 Task: View all reviews of Memphis, Tennessee, United States.
Action: Mouse moved to (76, 314)
Screenshot: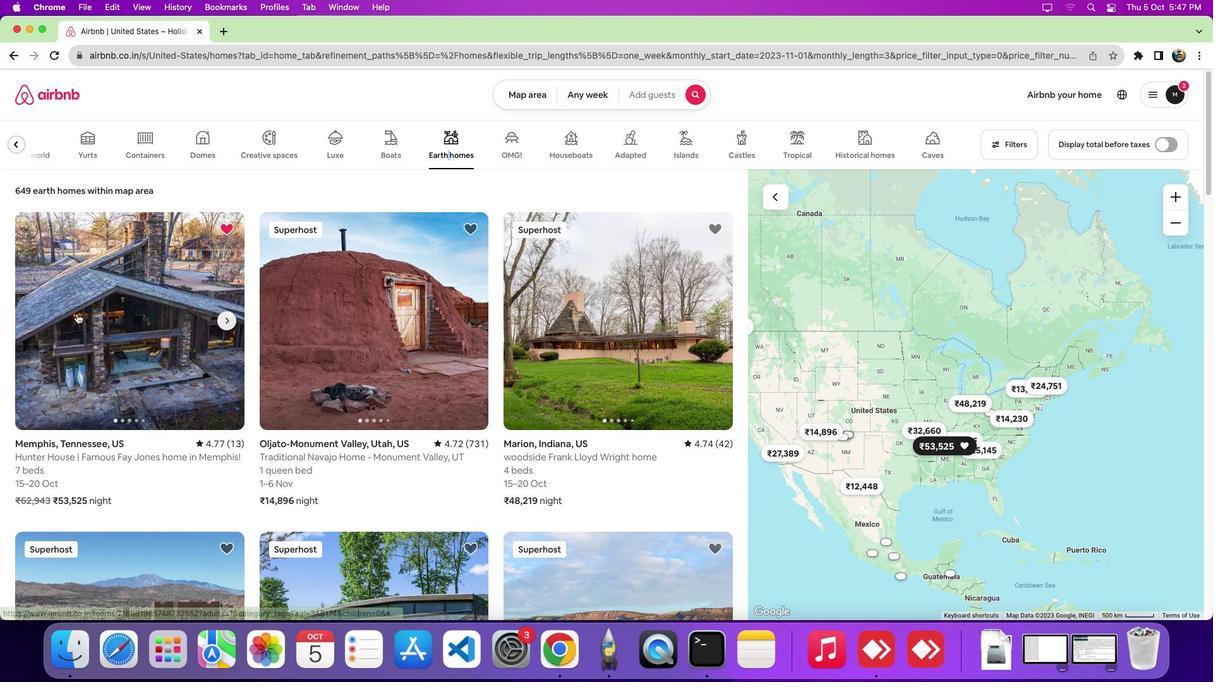 
Action: Mouse pressed left at (76, 314)
Screenshot: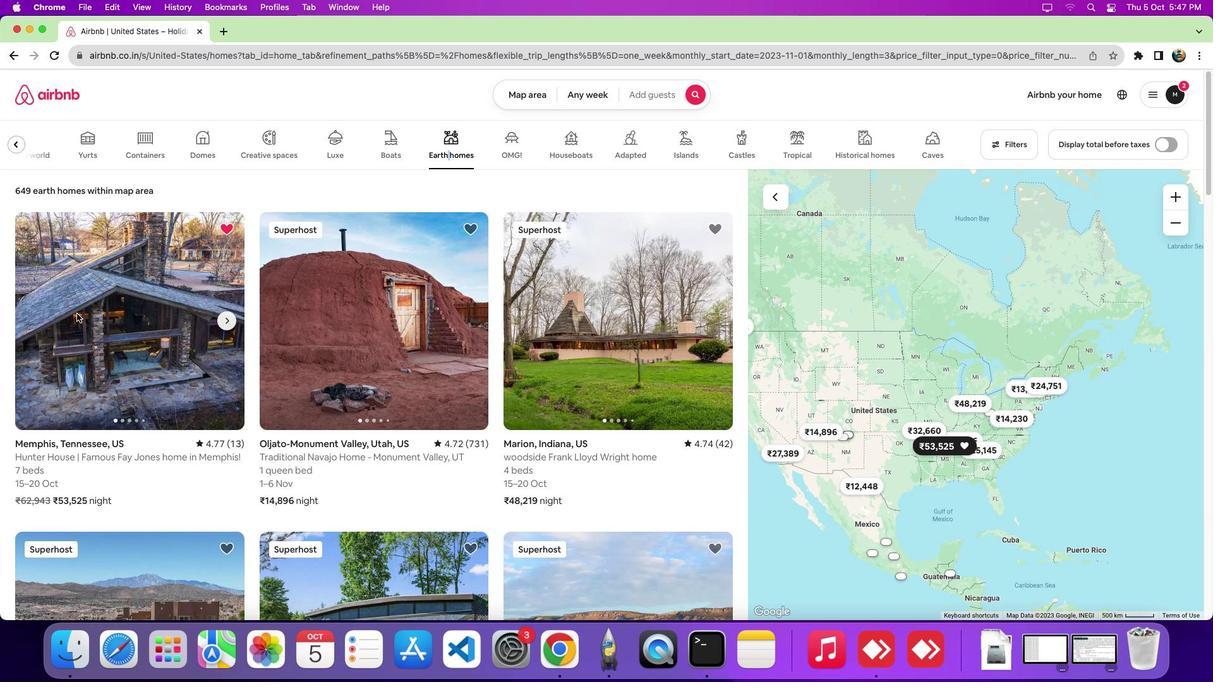 
Action: Mouse moved to (470, 183)
Screenshot: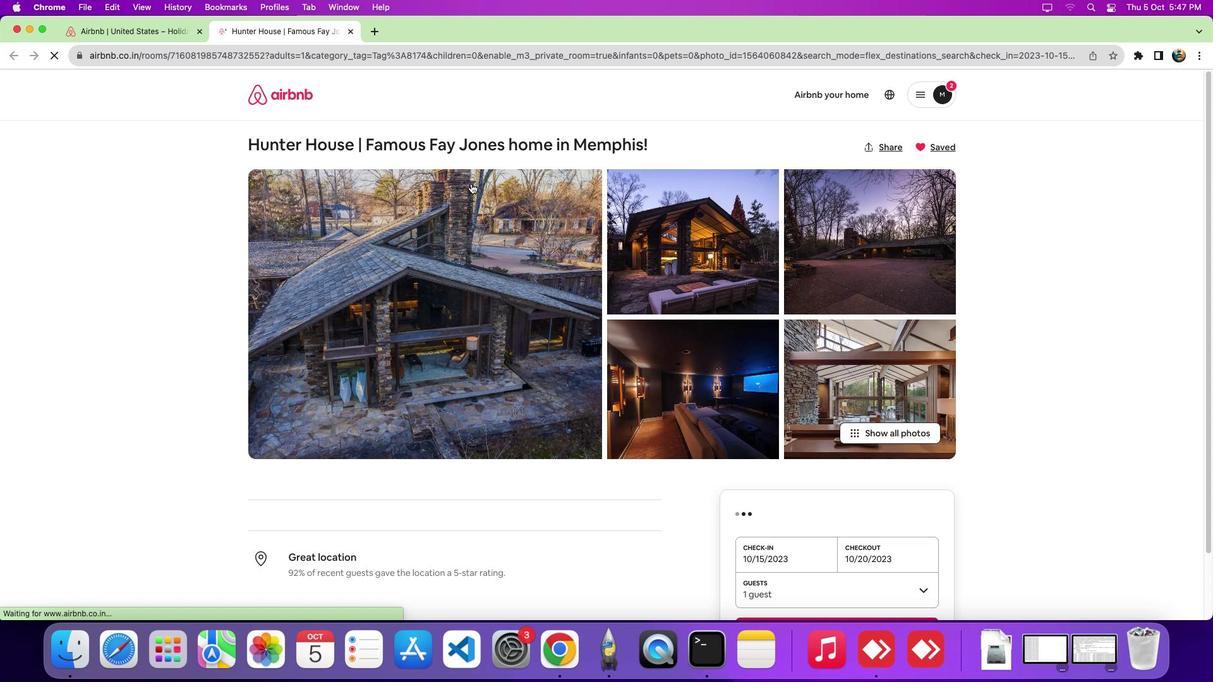 
Action: Mouse scrolled (470, 183) with delta (0, 0)
Screenshot: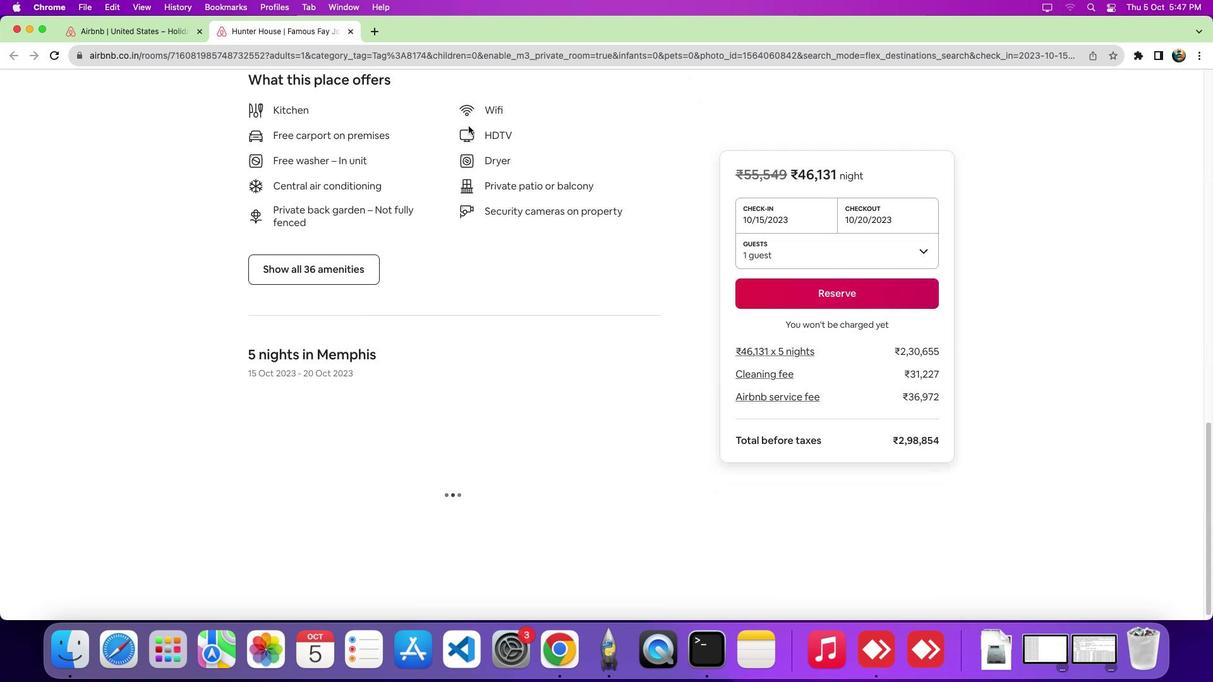 
Action: Mouse scrolled (470, 183) with delta (0, -1)
Screenshot: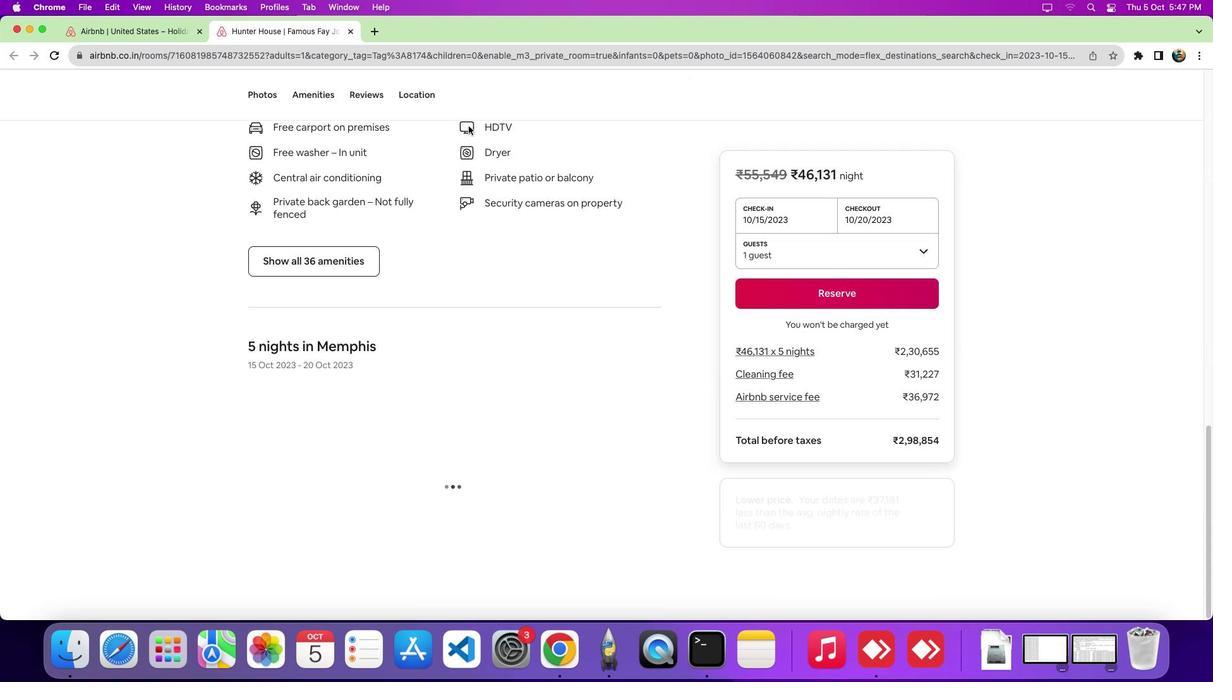 
Action: Mouse scrolled (470, 183) with delta (0, -5)
Screenshot: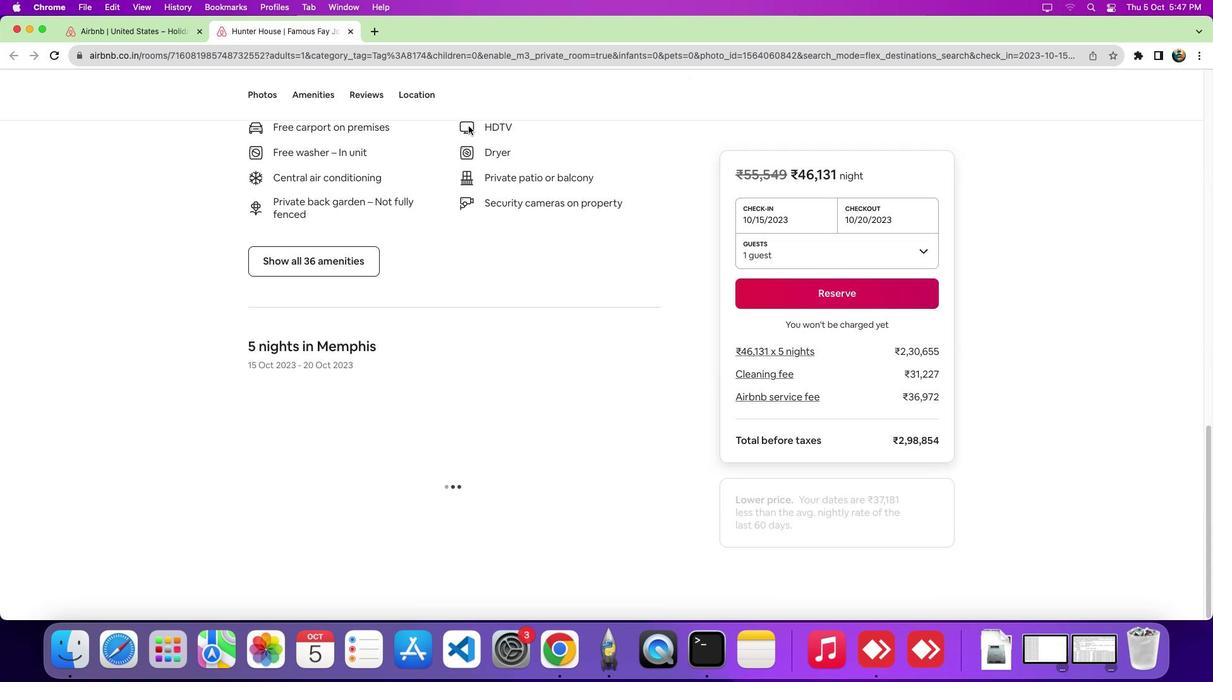 
Action: Mouse scrolled (470, 183) with delta (0, -8)
Screenshot: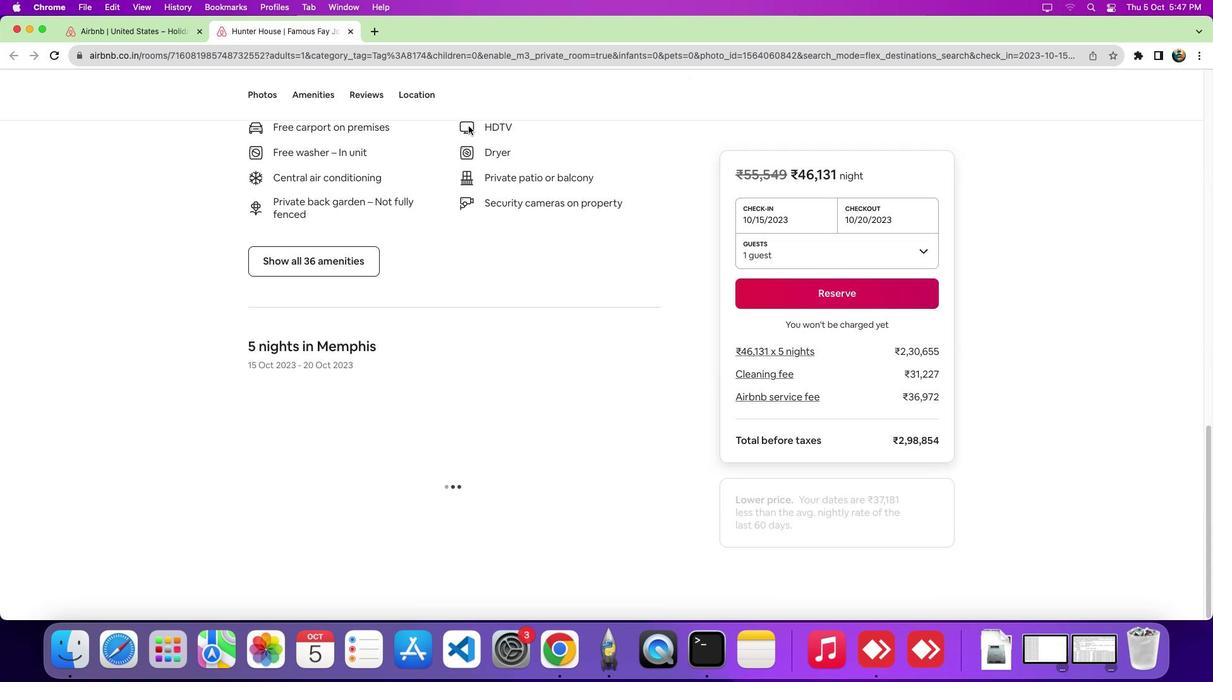 
Action: Mouse scrolled (470, 183) with delta (0, -9)
Screenshot: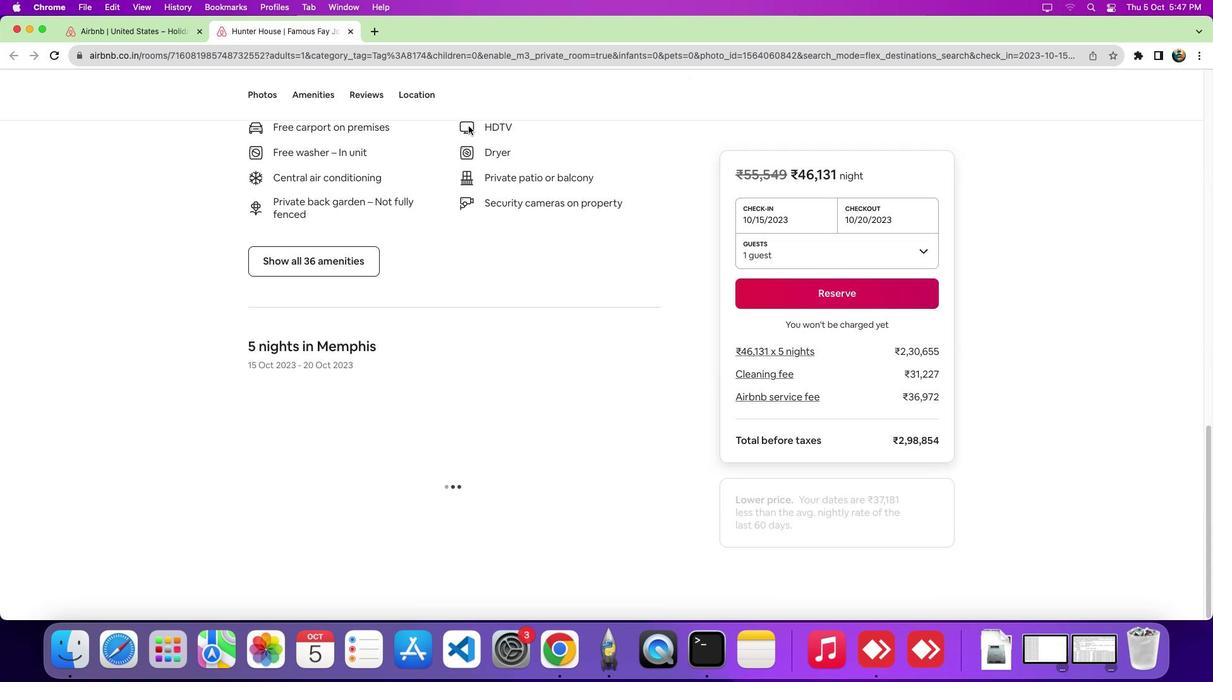 
Action: Mouse scrolled (470, 183) with delta (0, -10)
Screenshot: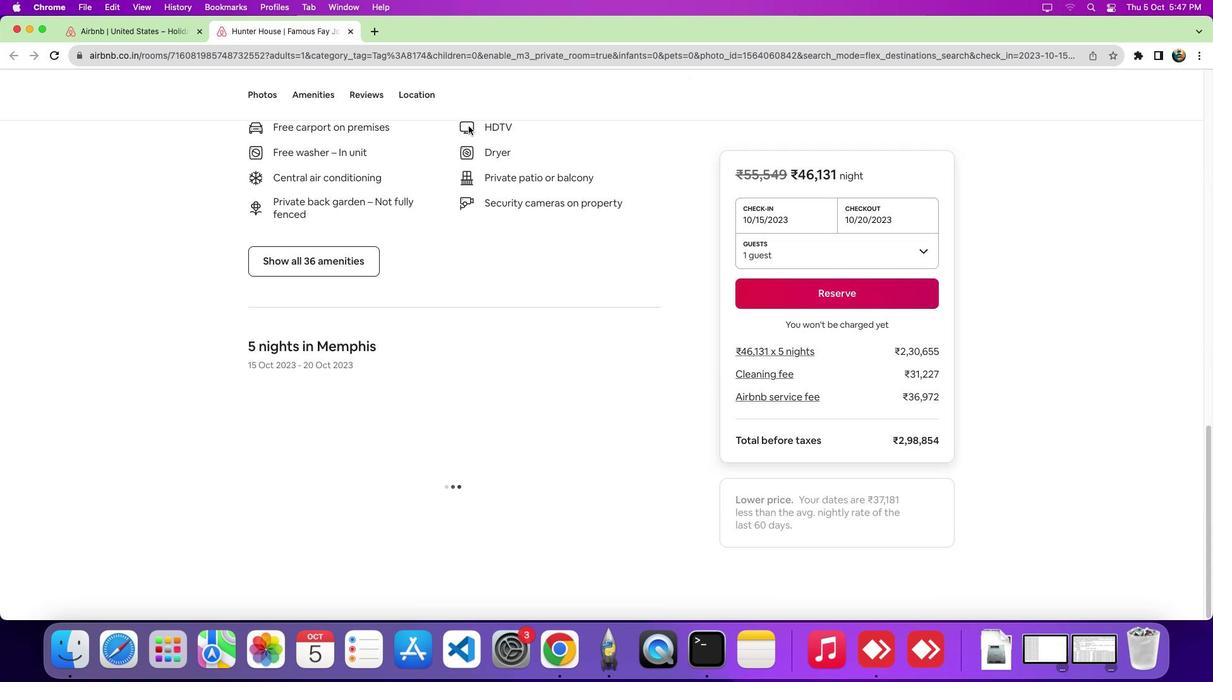
Action: Mouse moved to (355, 92)
Screenshot: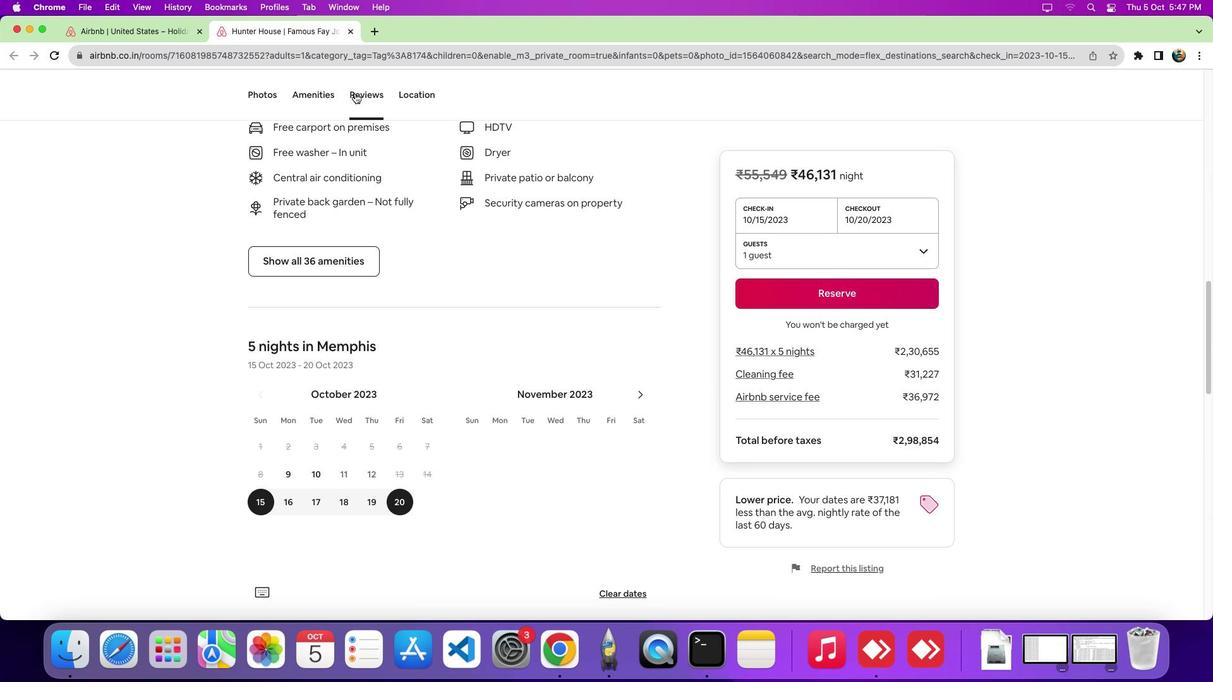 
Action: Mouse pressed left at (355, 92)
Screenshot: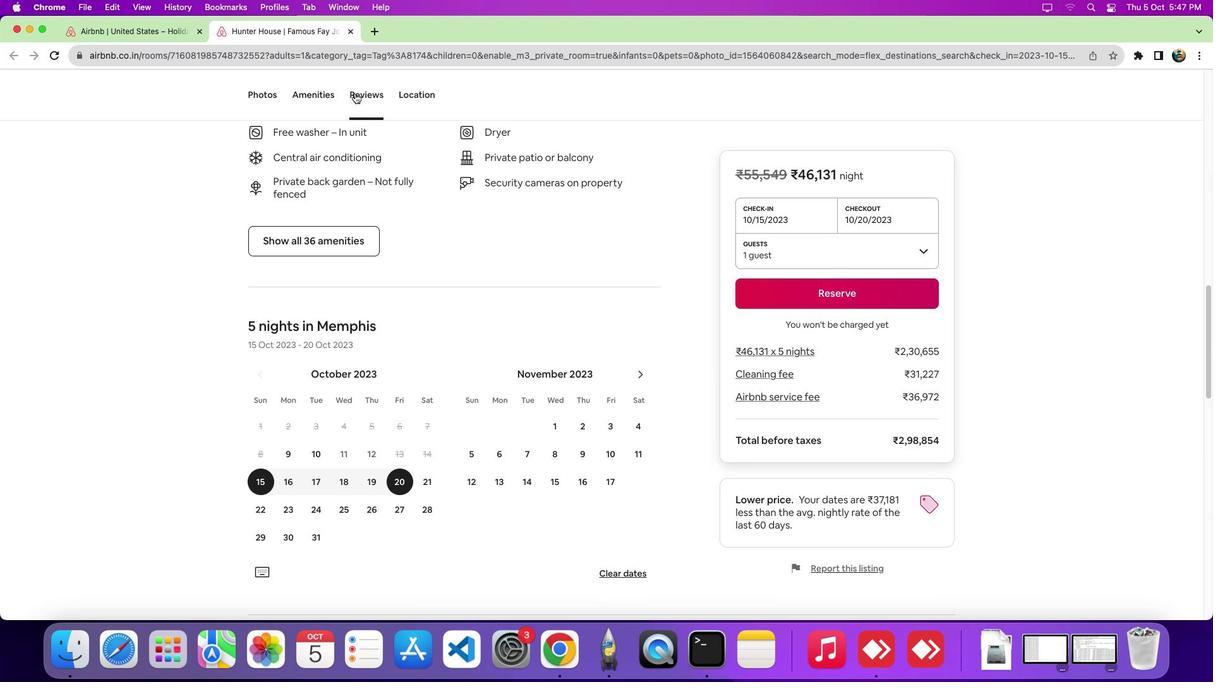 
Action: Mouse moved to (556, 262)
Screenshot: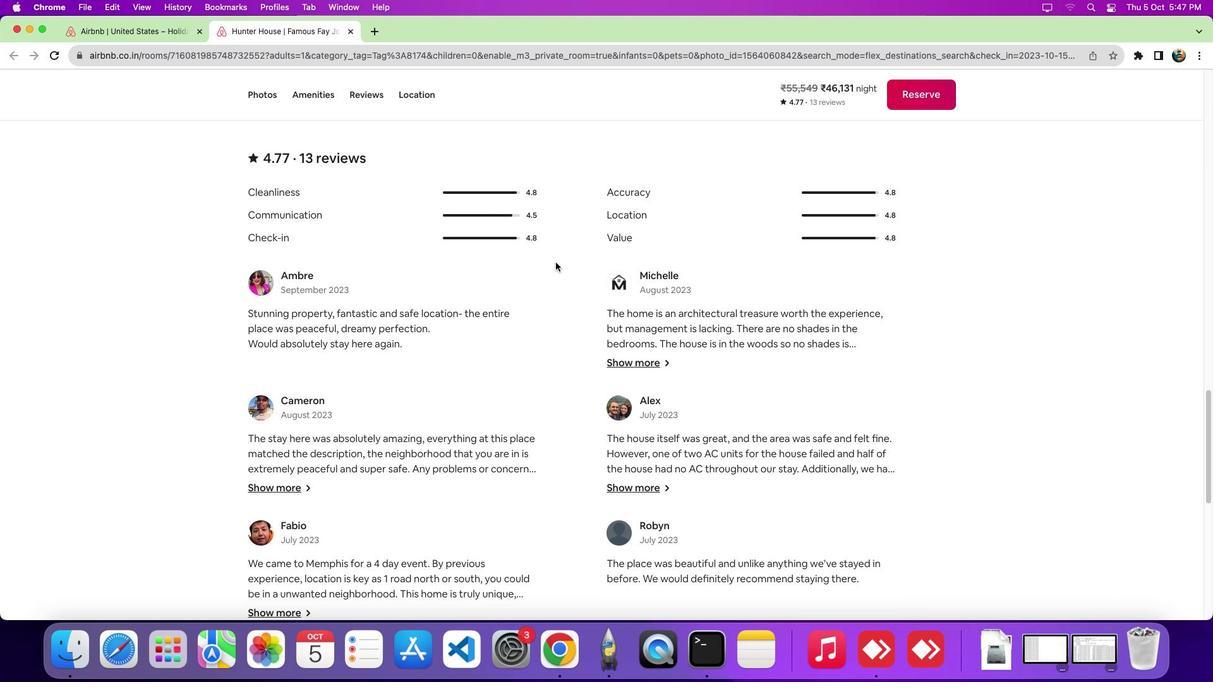 
Action: Mouse scrolled (556, 262) with delta (0, 0)
Screenshot: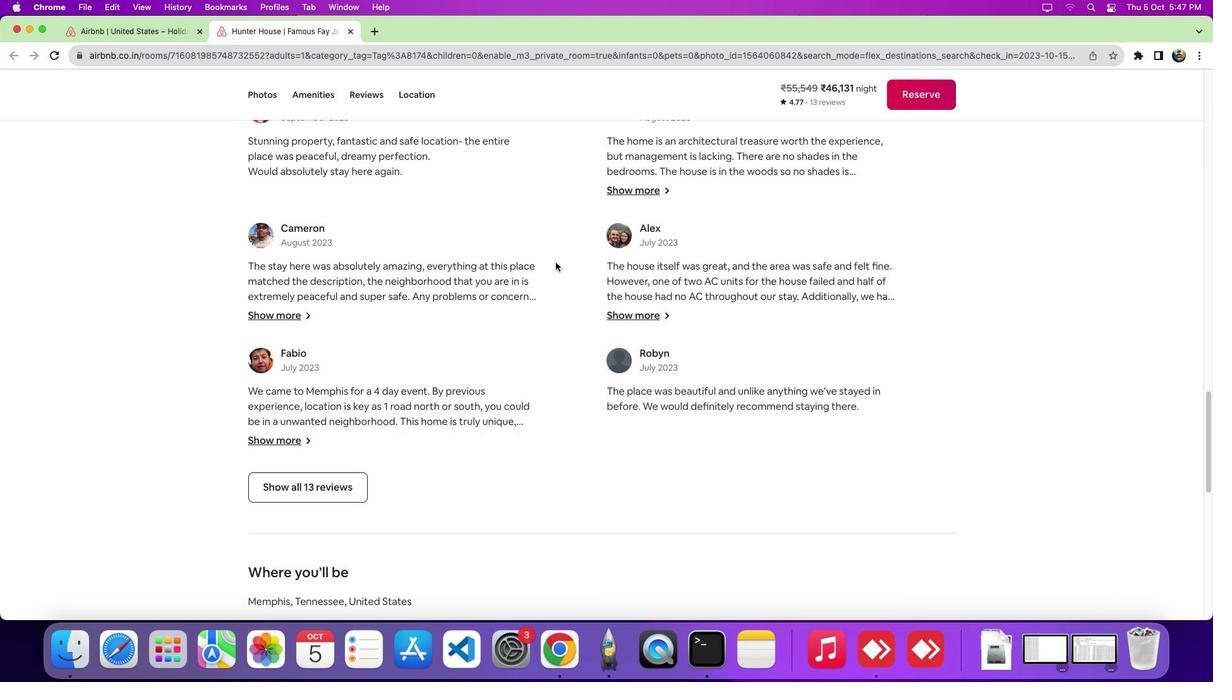 
Action: Mouse scrolled (556, 262) with delta (0, 0)
Screenshot: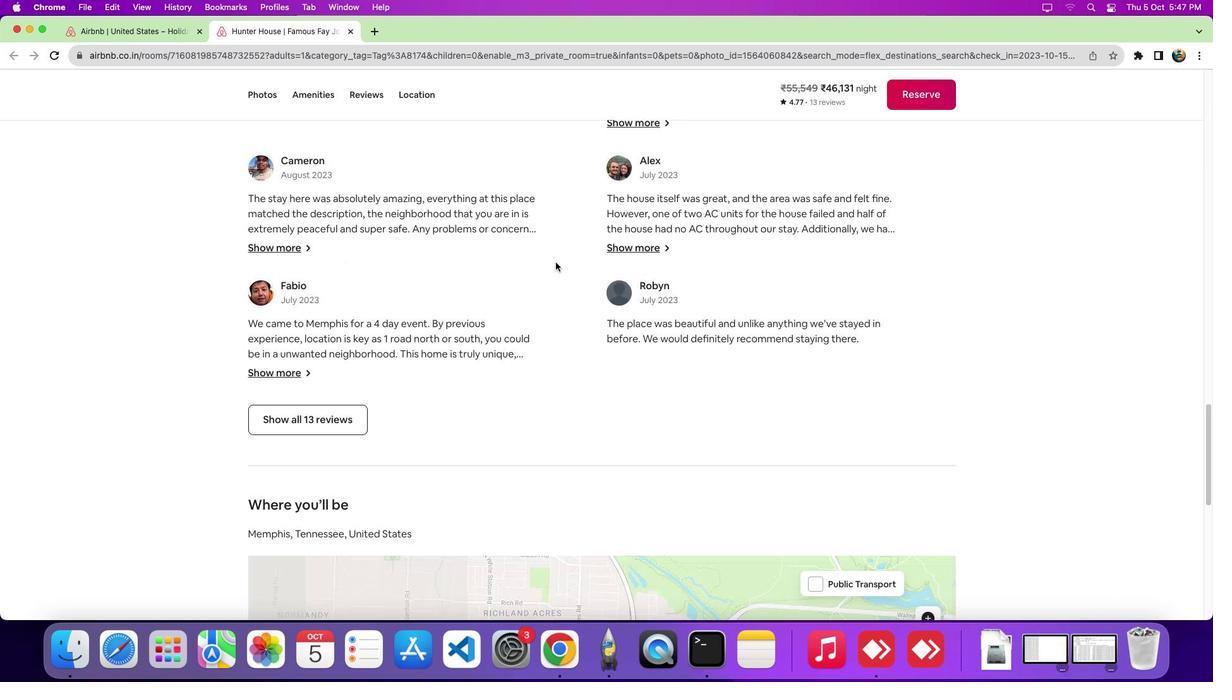 
Action: Mouse scrolled (556, 262) with delta (0, -4)
Screenshot: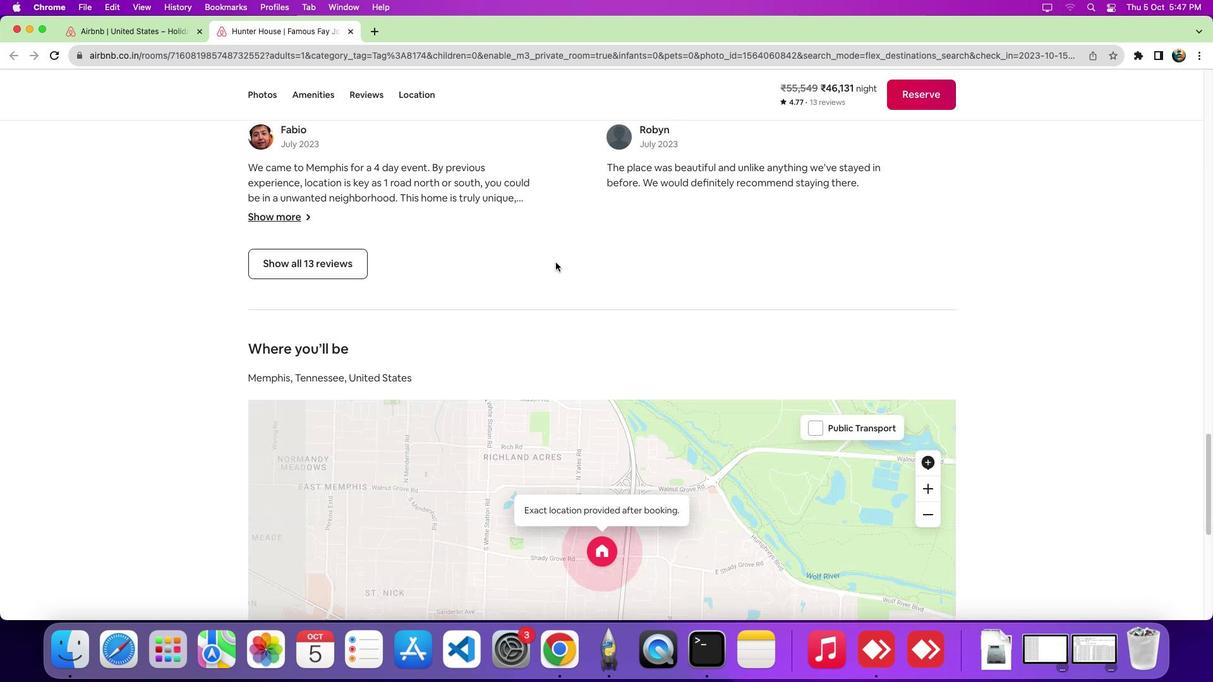 
Action: Mouse scrolled (556, 262) with delta (0, -5)
Screenshot: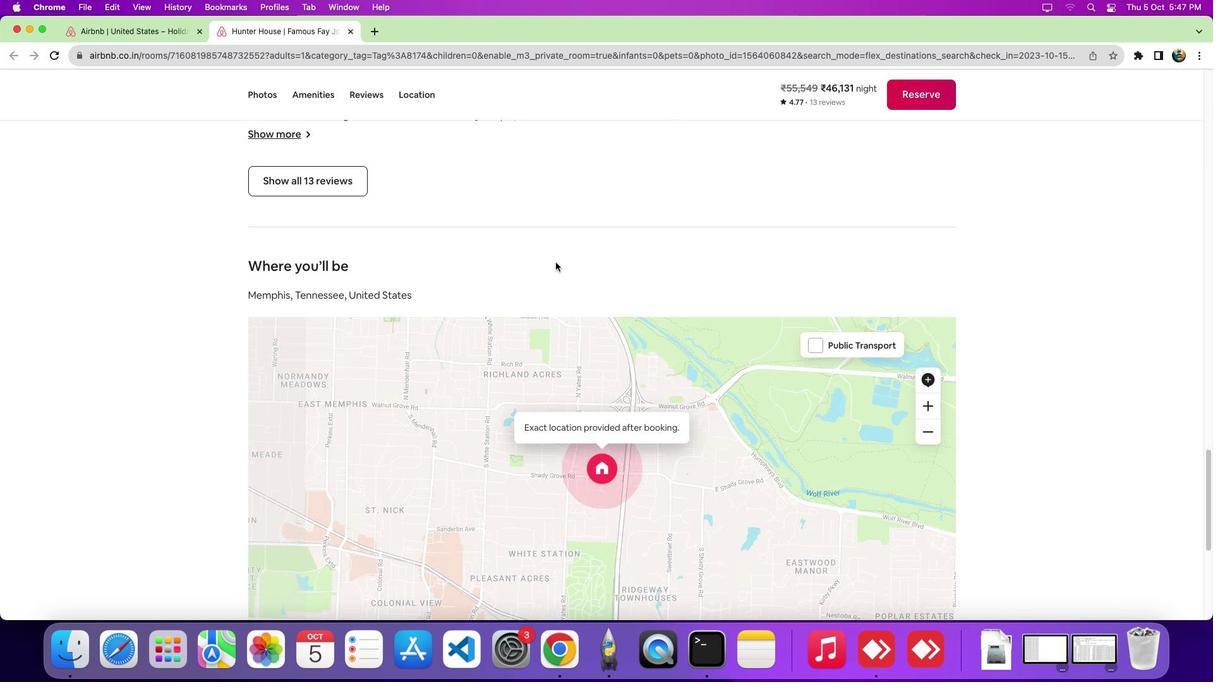 
Action: Mouse moved to (350, 180)
Screenshot: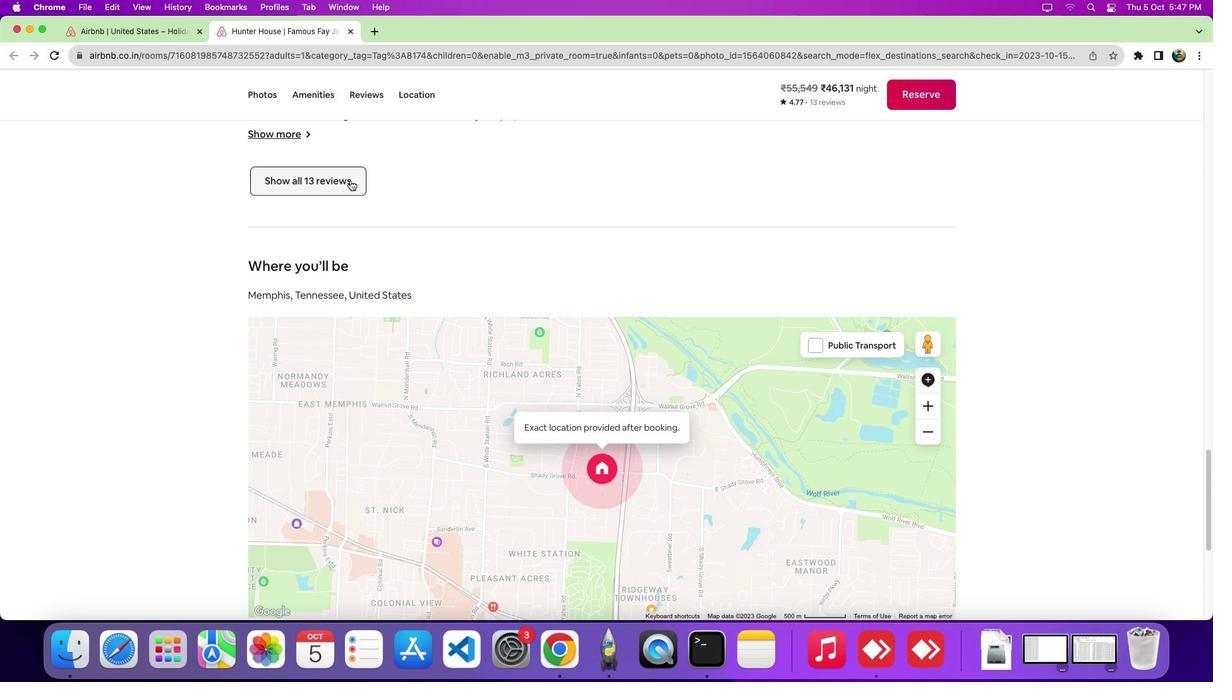 
Action: Mouse pressed left at (350, 180)
Screenshot: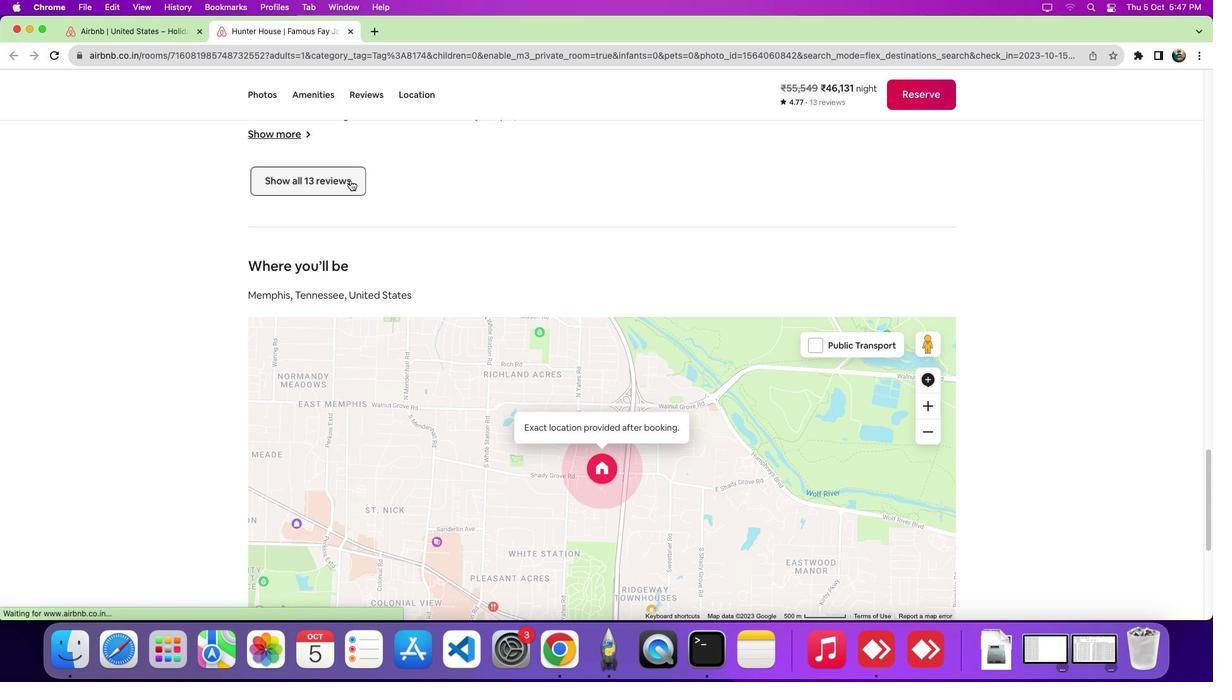 
Action: Mouse moved to (569, 315)
Screenshot: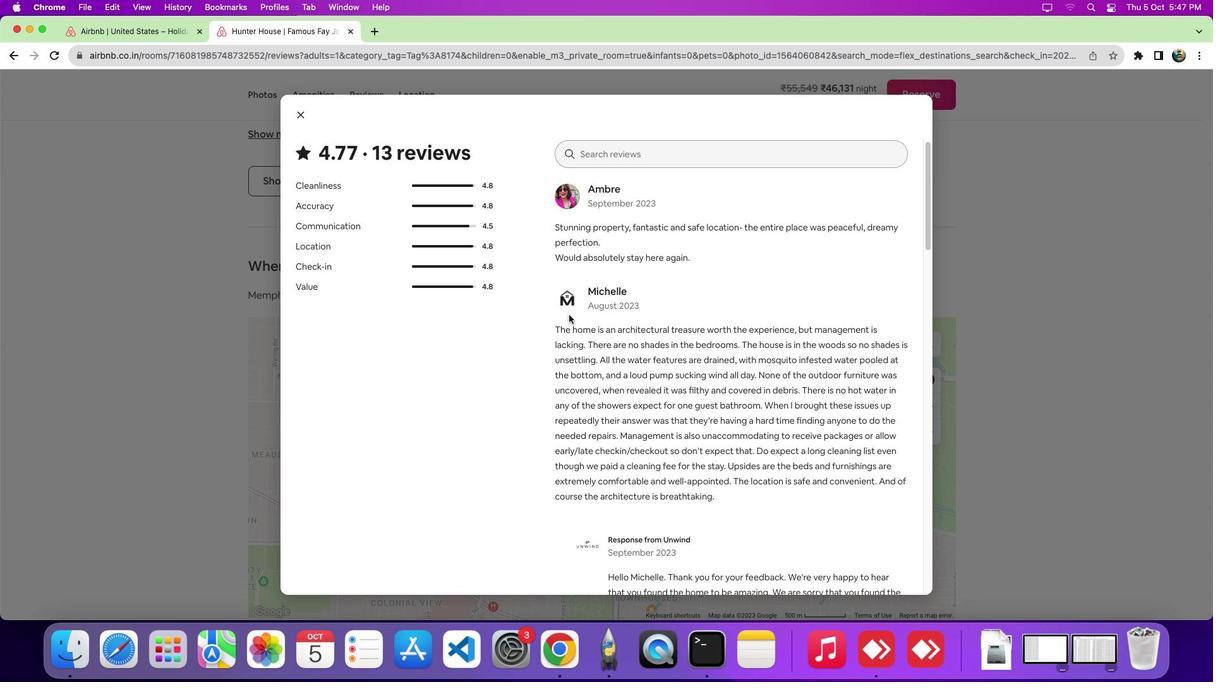
Action: Mouse scrolled (569, 315) with delta (0, 0)
Screenshot: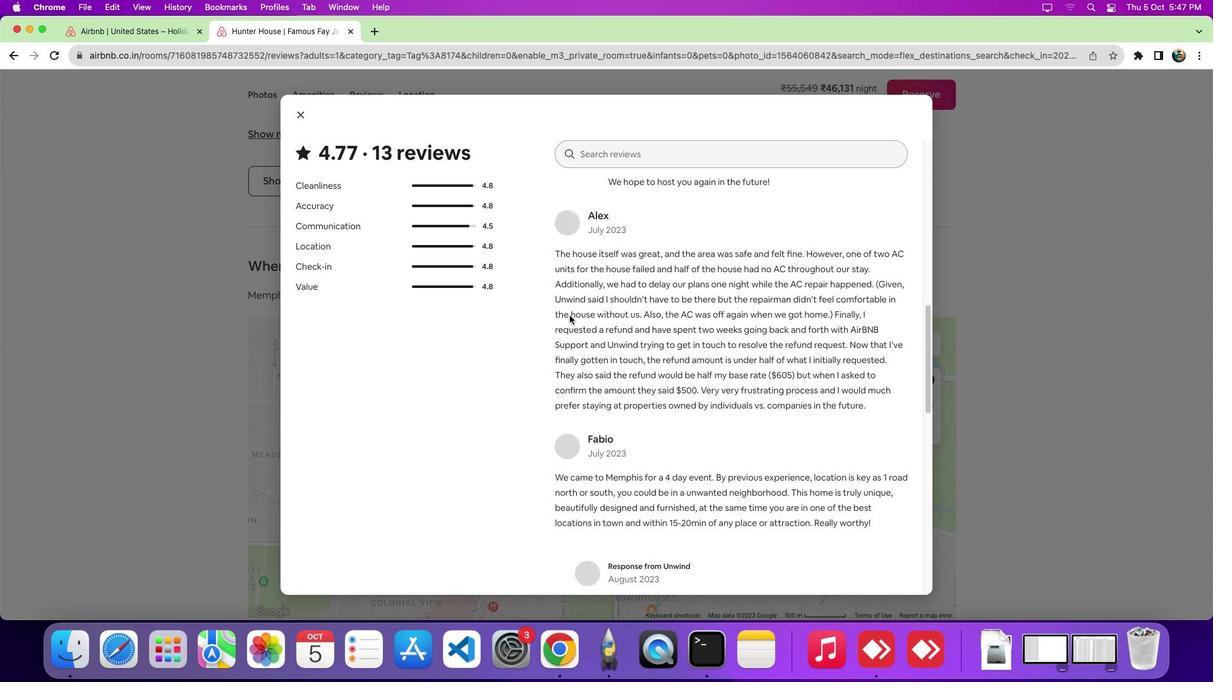 
Action: Mouse scrolled (569, 315) with delta (0, -1)
Screenshot: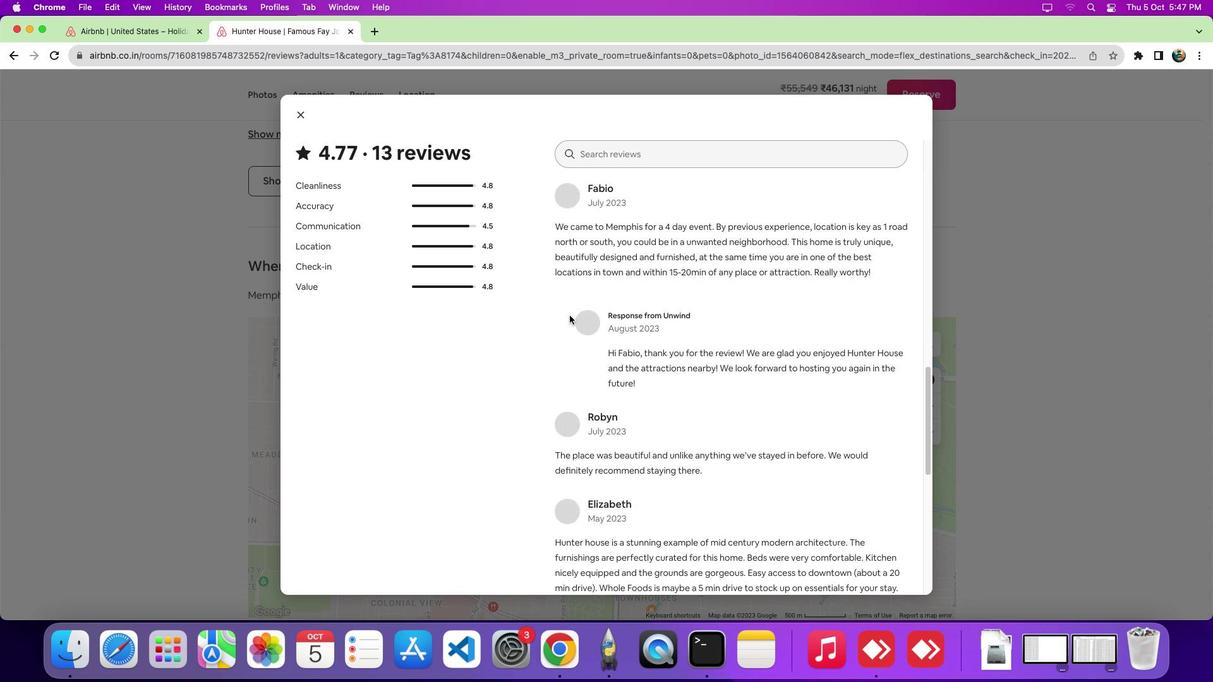
Action: Mouse scrolled (569, 315) with delta (0, -5)
Screenshot: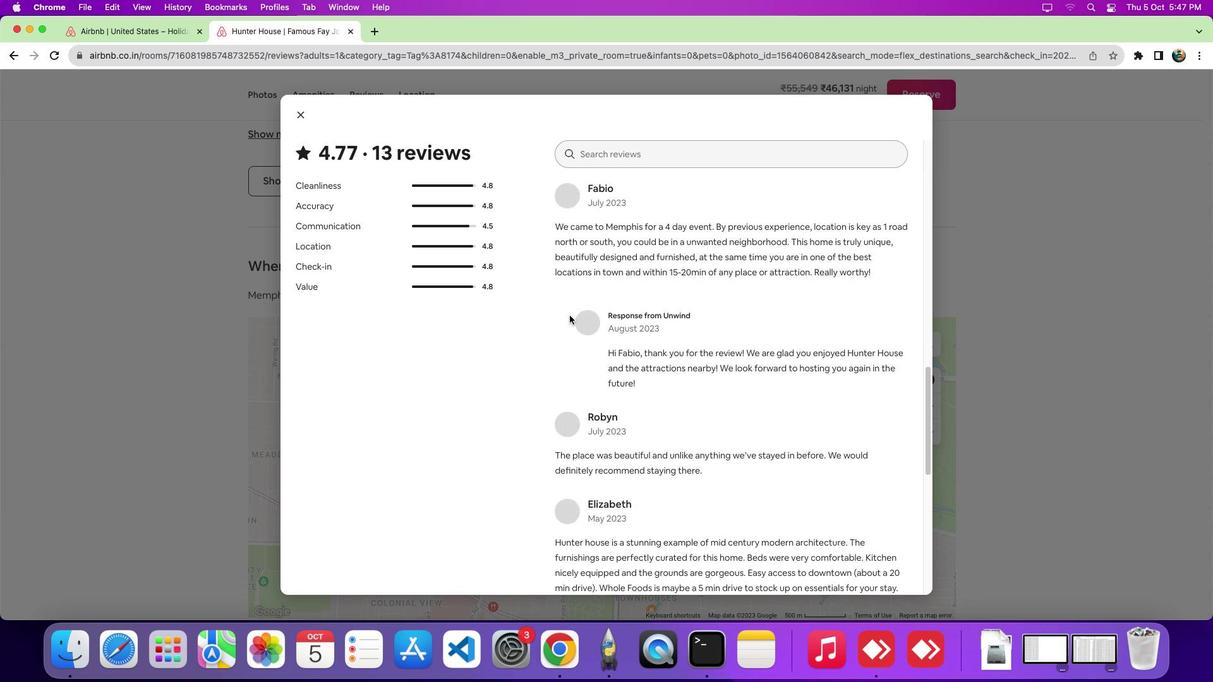 
Action: Mouse scrolled (569, 315) with delta (0, -8)
Screenshot: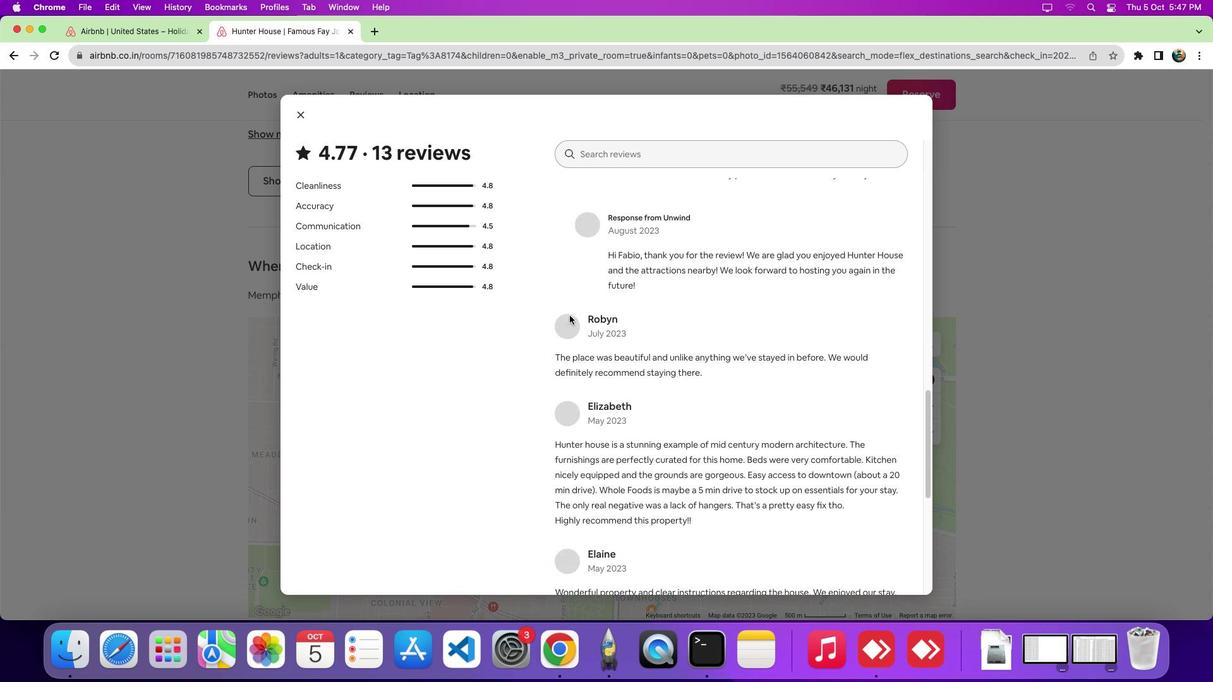 
Action: Mouse moved to (569, 315)
Screenshot: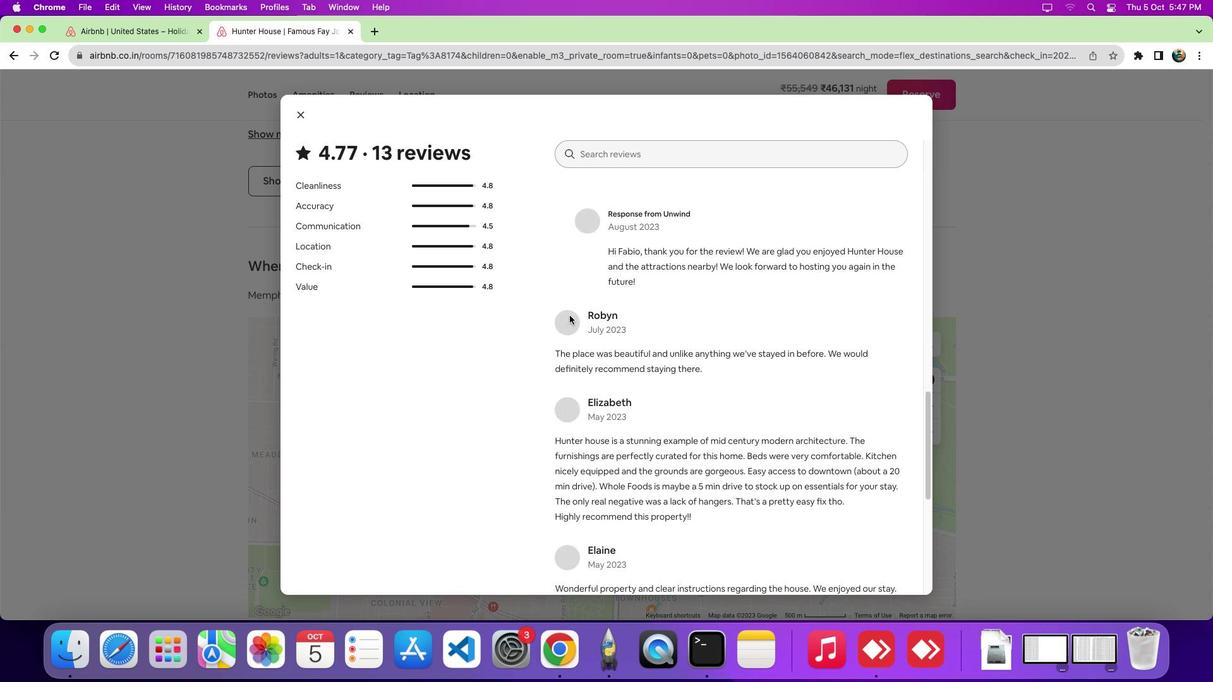 
Action: Mouse scrolled (569, 315) with delta (0, -8)
Screenshot: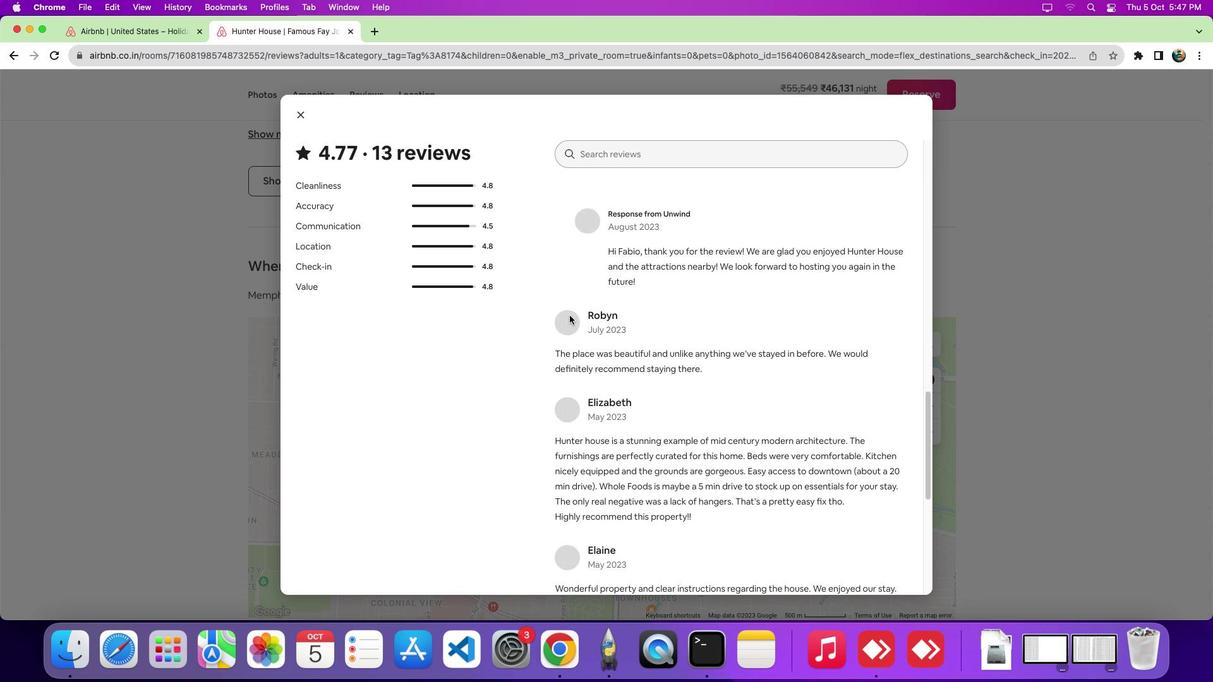 
Action: Mouse moved to (569, 315)
Screenshot: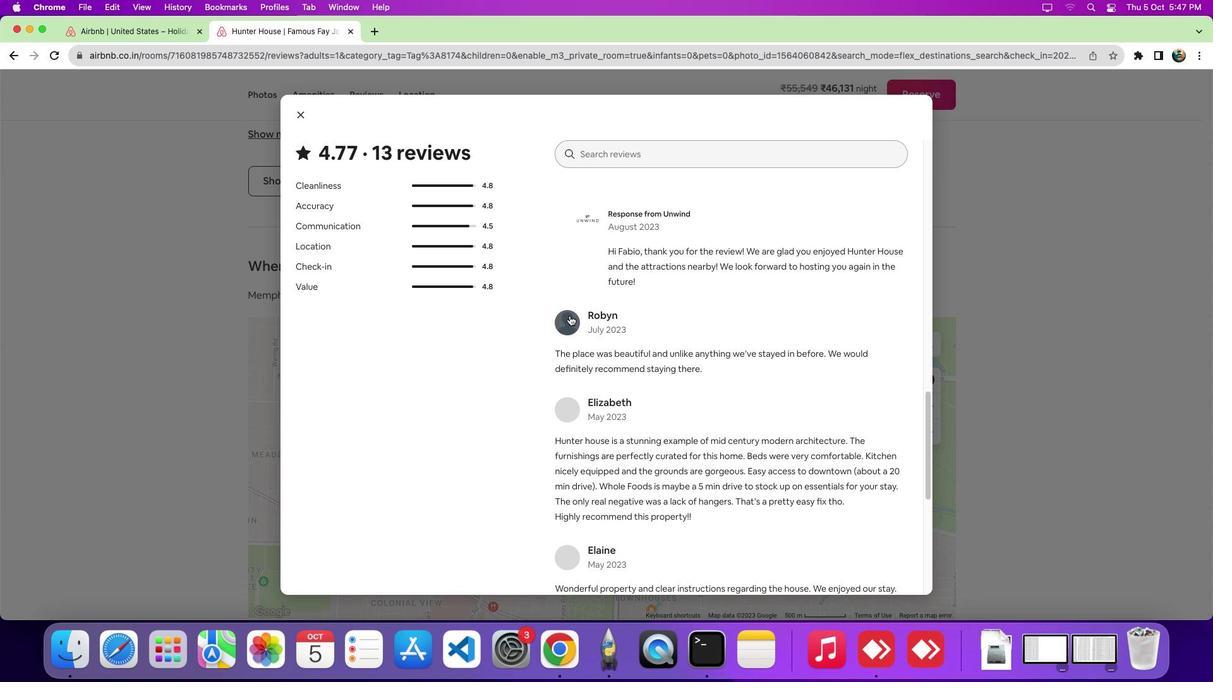 
